 Task: Add an event with the title Team Building Workshop: Building High-Performing Teams, date '2023/12/12', time 8:30 AM to 10:30 AMand add a description: It is essential to listen actively to the potential investor's input, feedback, and inquiries throughout the meeting. This demonstrates your receptiveness to collaboration, willingness to address concerns, and the ability to adapt your business strategy to maximize its potential.Select event color  Basil . Add location for the event as: Chicago, USA, logged in from the account softage.4@softage.netand send the event invitation to softage.6@softage.net and softage.7@softage.net. Set a reminder for the event Doesn't repeat
Action: Mouse moved to (95, 112)
Screenshot: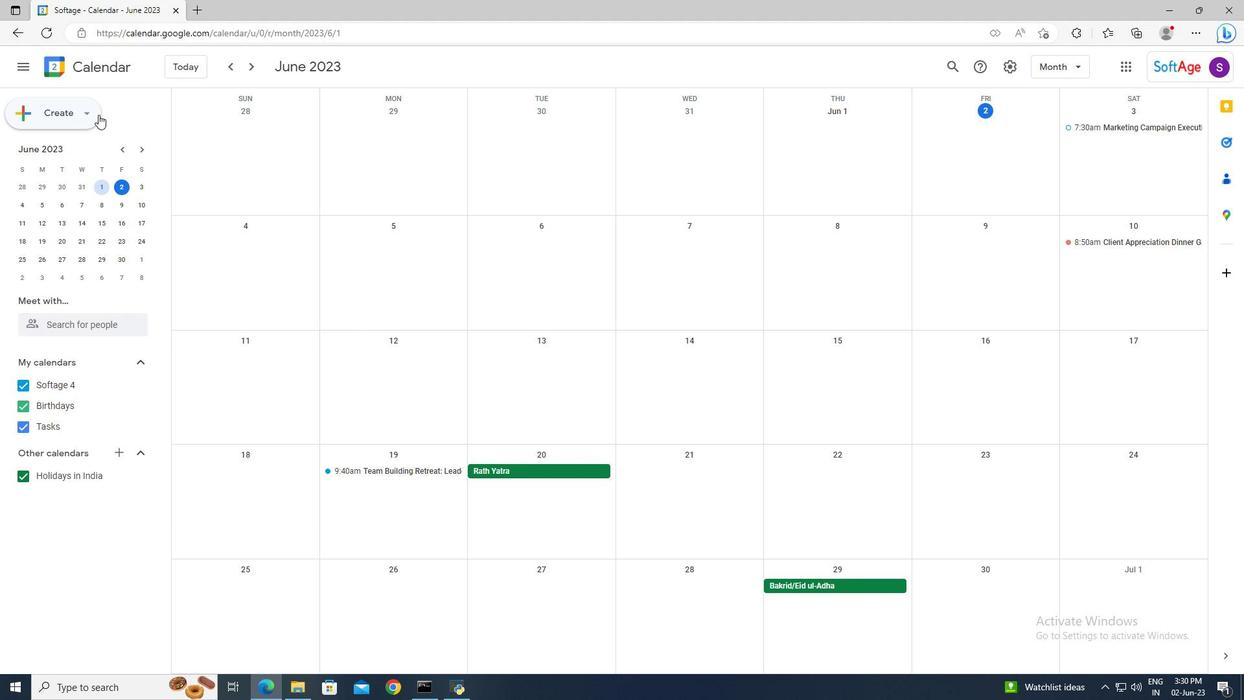 
Action: Mouse pressed left at (95, 112)
Screenshot: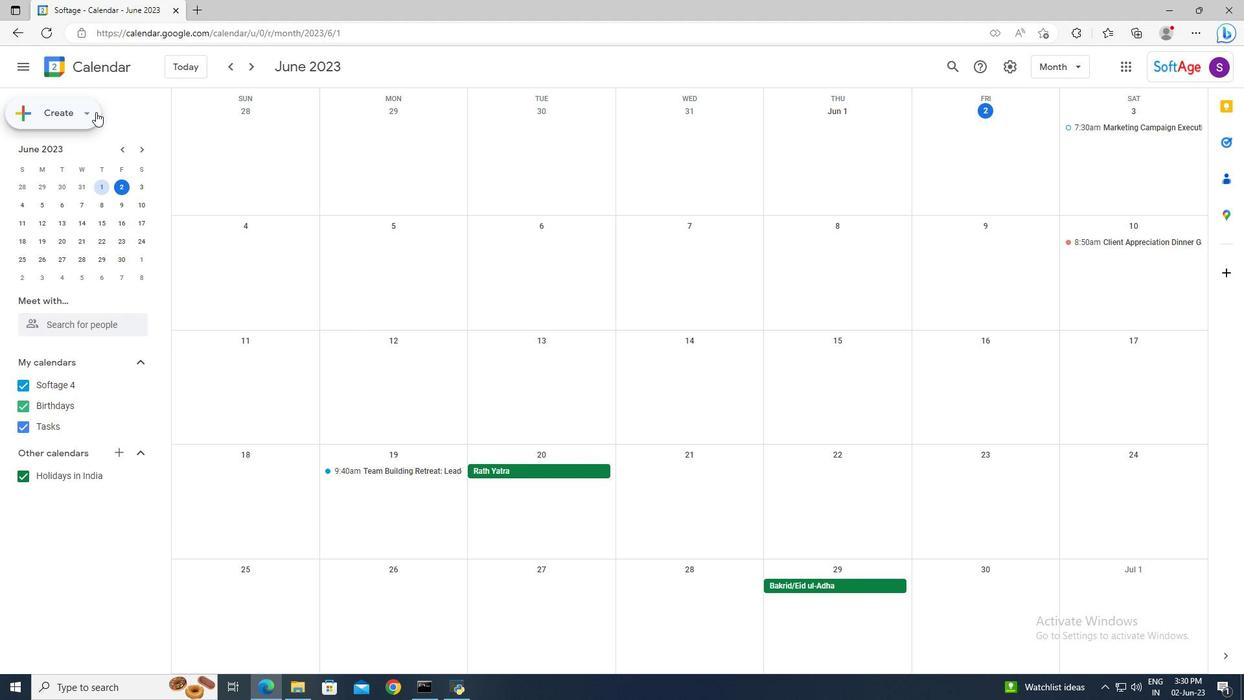 
Action: Mouse moved to (95, 146)
Screenshot: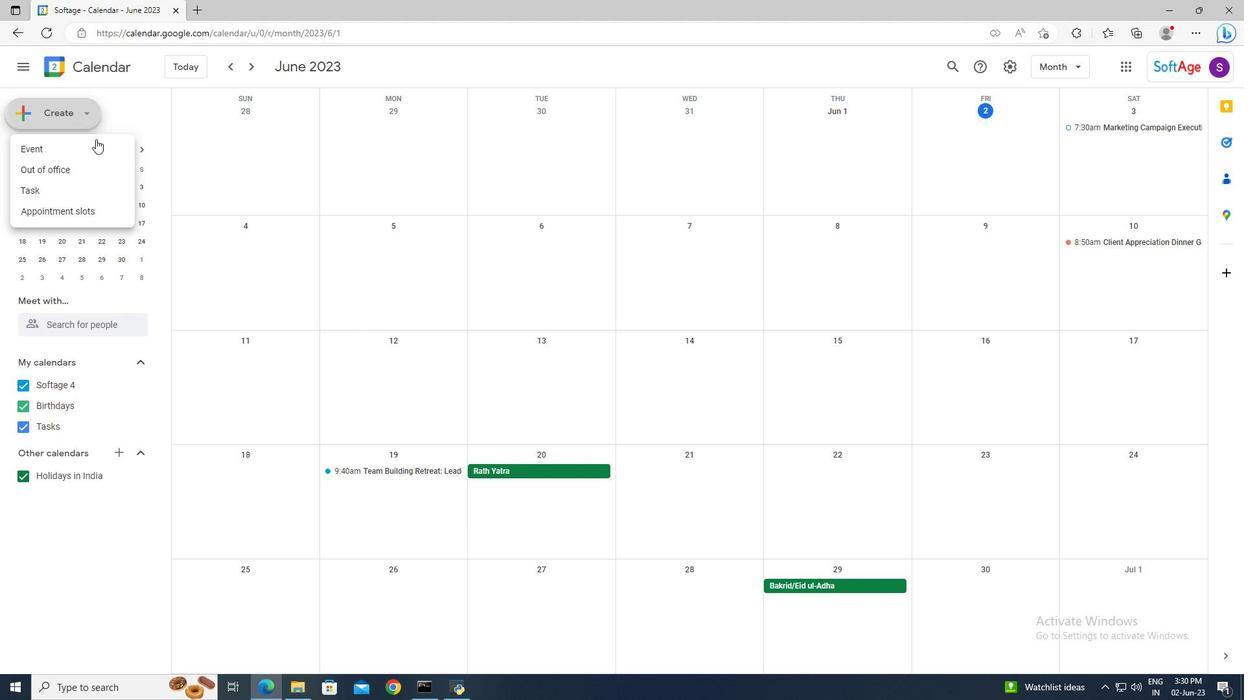 
Action: Mouse pressed left at (95, 146)
Screenshot: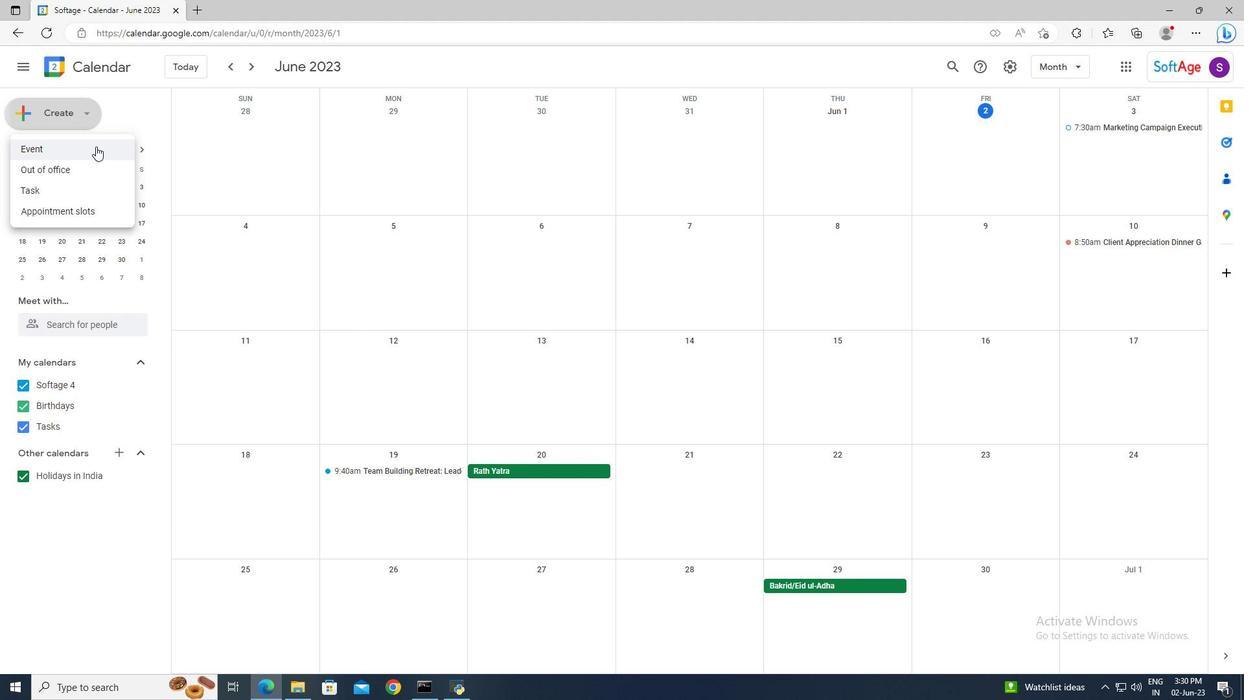 
Action: Mouse moved to (636, 434)
Screenshot: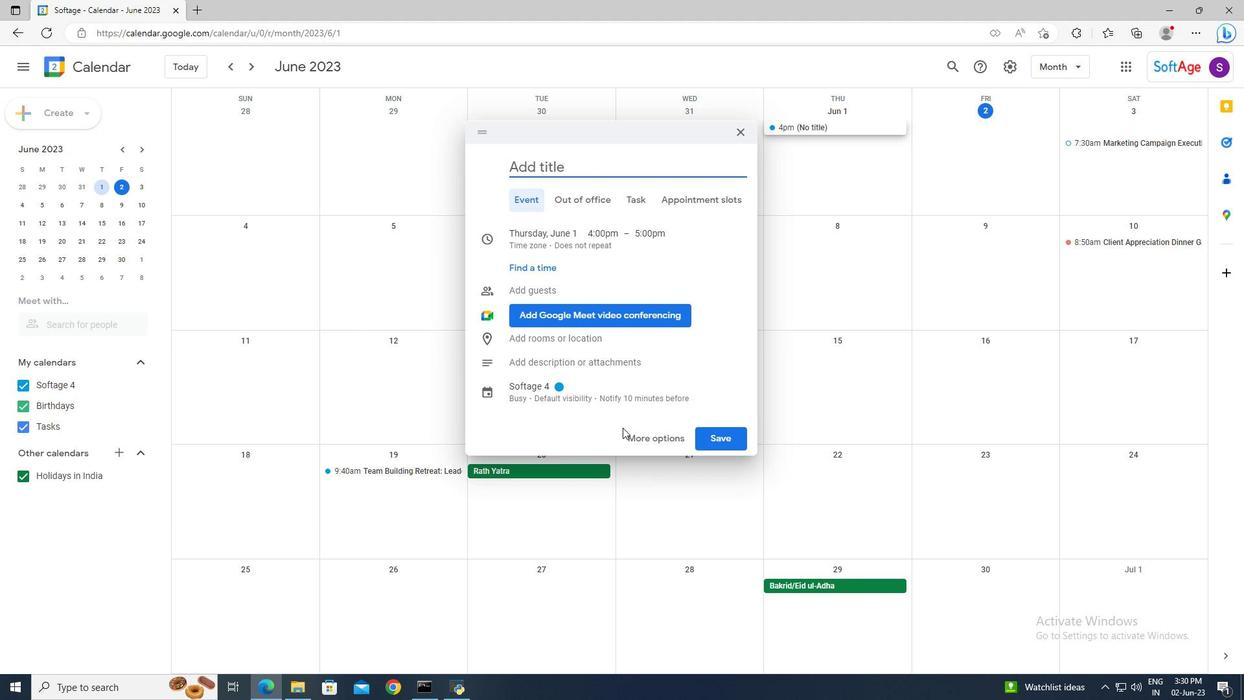 
Action: Mouse pressed left at (636, 434)
Screenshot: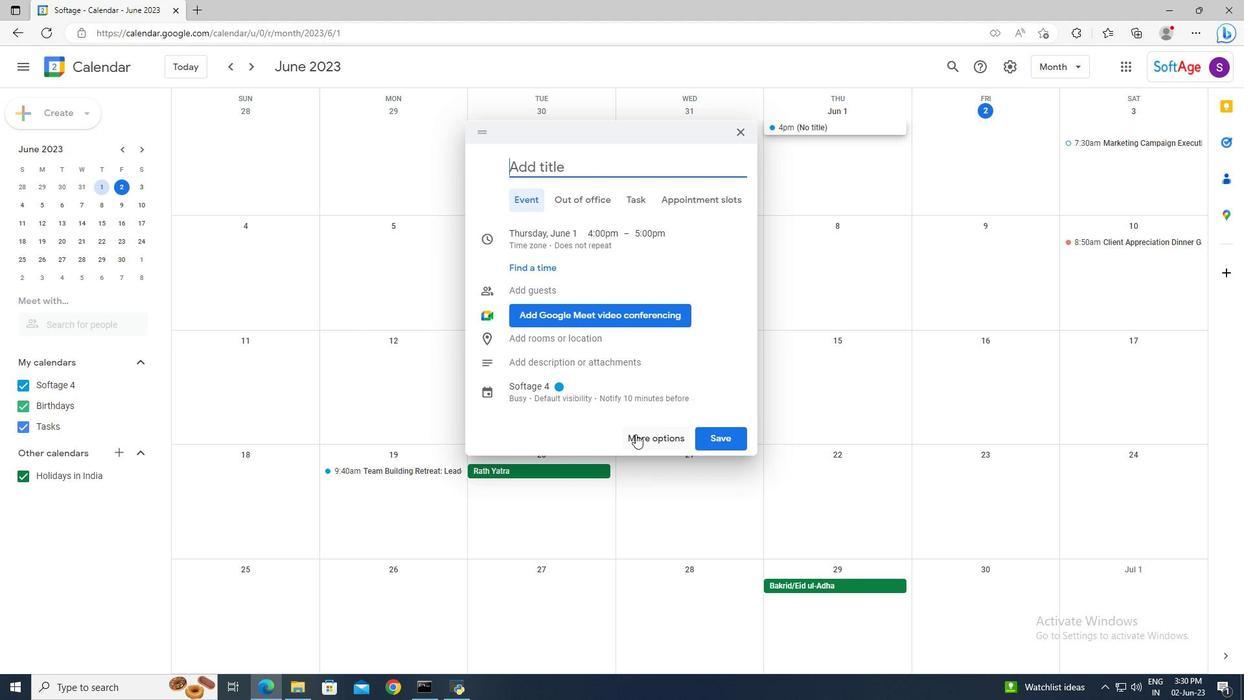 
Action: Mouse moved to (300, 79)
Screenshot: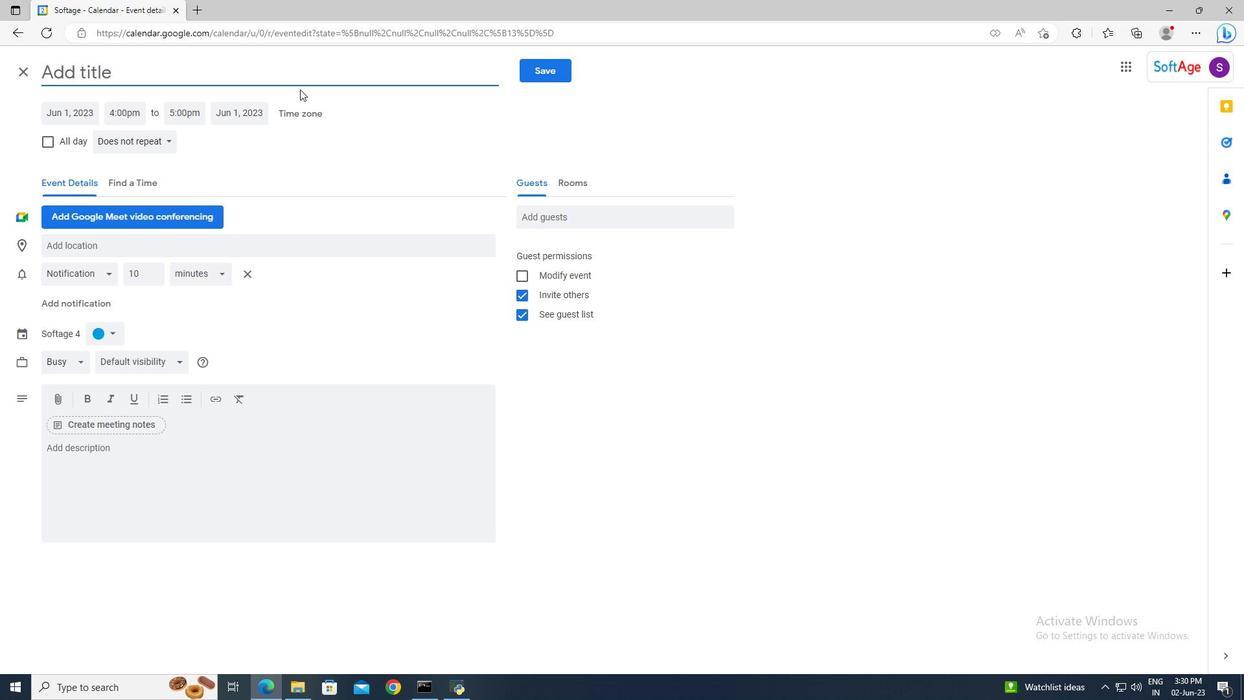 
Action: Mouse pressed left at (300, 79)
Screenshot: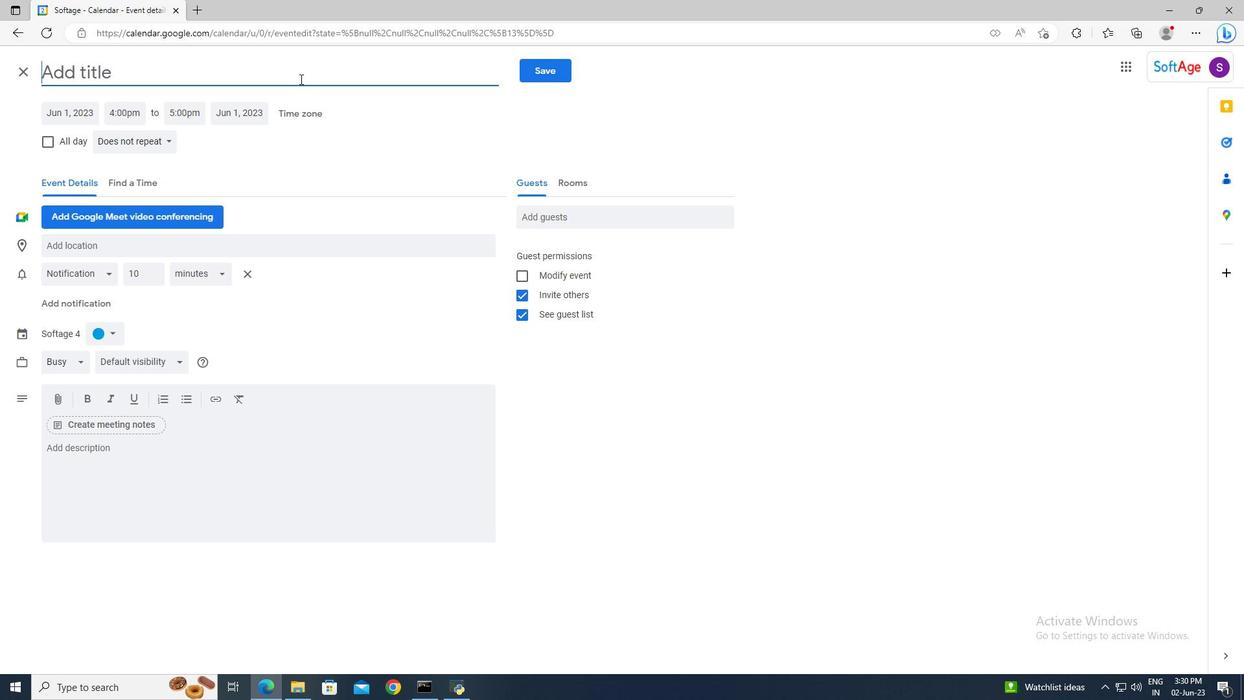
Action: Key pressed <Key.shift>Team<Key.space><Key.shift>Building<Key.space><Key.shift_r>Workshi<Key.backspace>op<Key.shift>:<Key.space><Key.shift>Building<Key.space><Key.shift>High-<Key.shift>Performing<Key.space><Key.shift>Teams
Screenshot: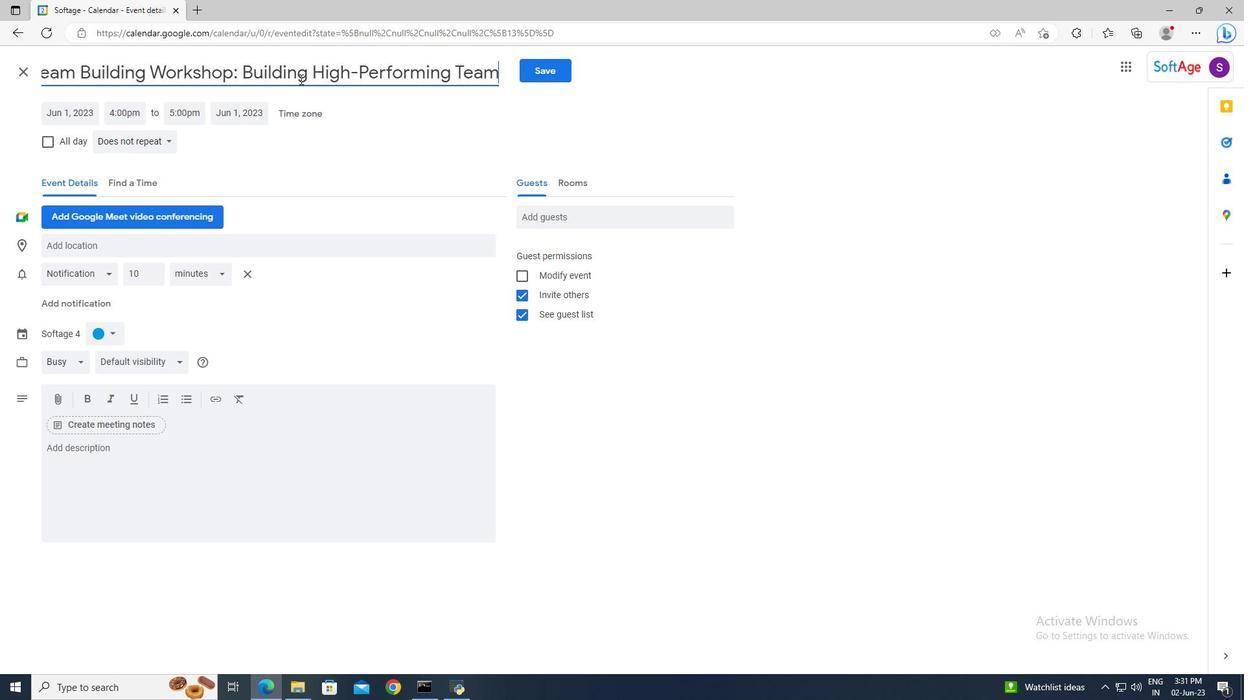 
Action: Mouse moved to (87, 117)
Screenshot: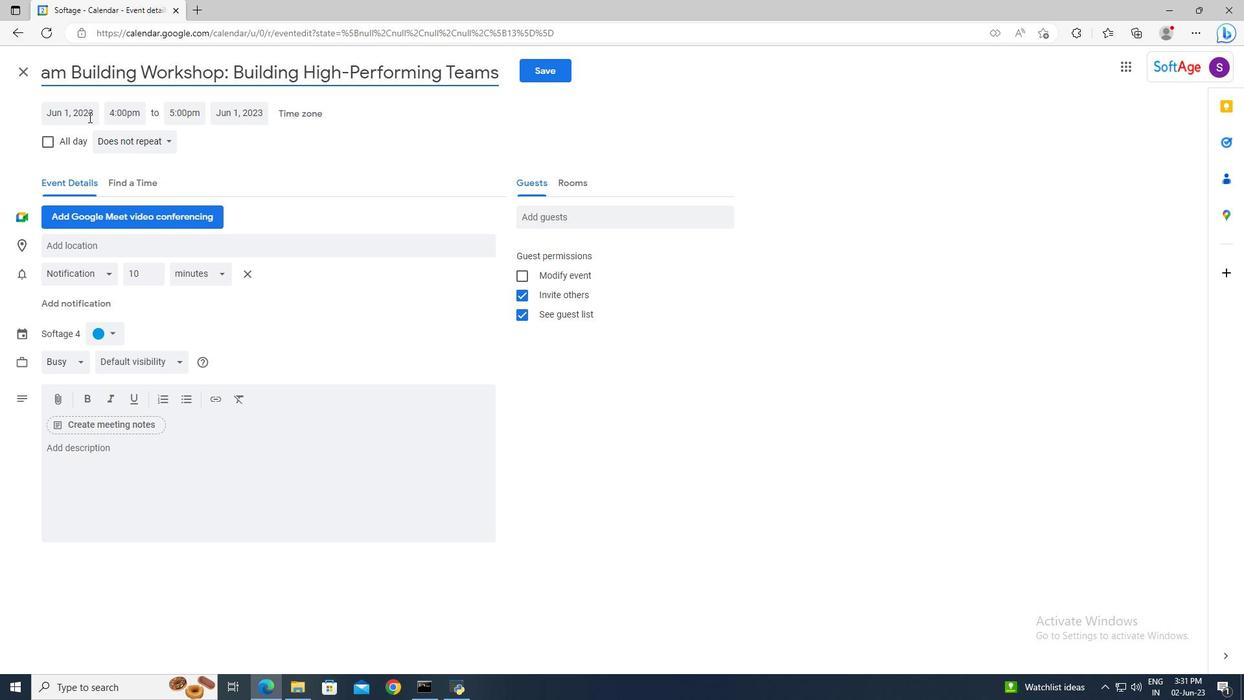 
Action: Mouse pressed left at (87, 117)
Screenshot: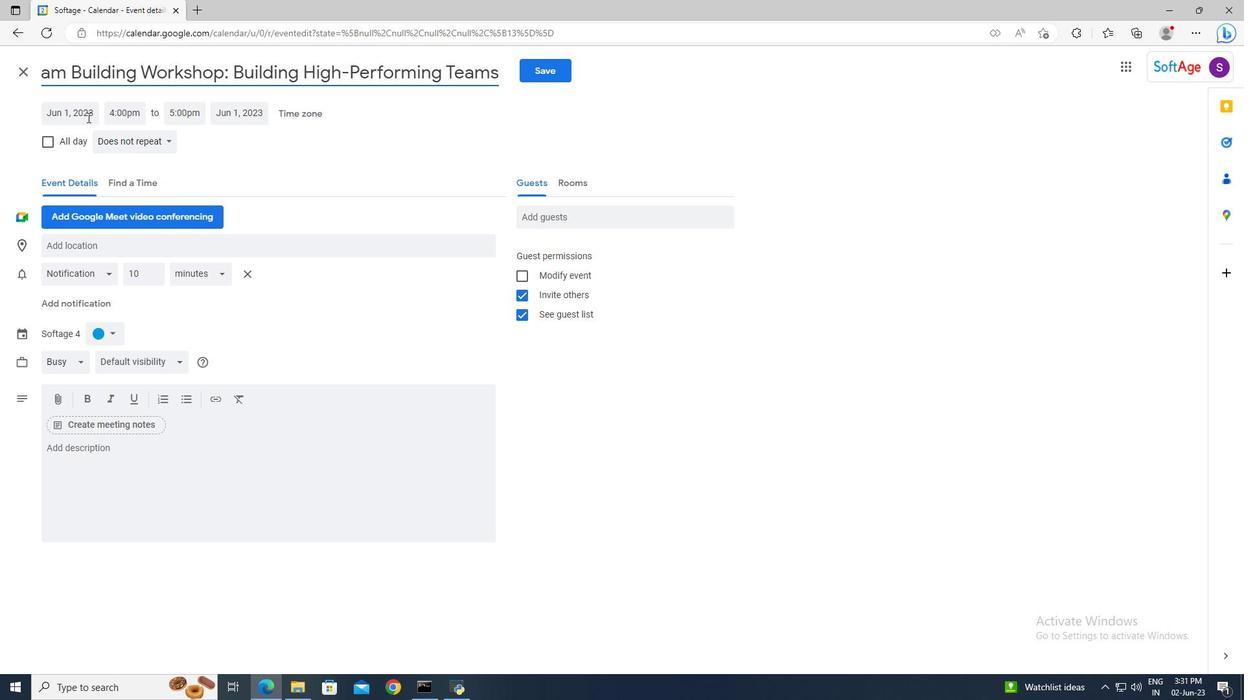 
Action: Key pressed 12/12/2023<Key.enter><Key.tab>8<Key.shift_r>:30am<Key.enter><Key.tab>10<Key.shift_r>:30<Key.enter>
Screenshot: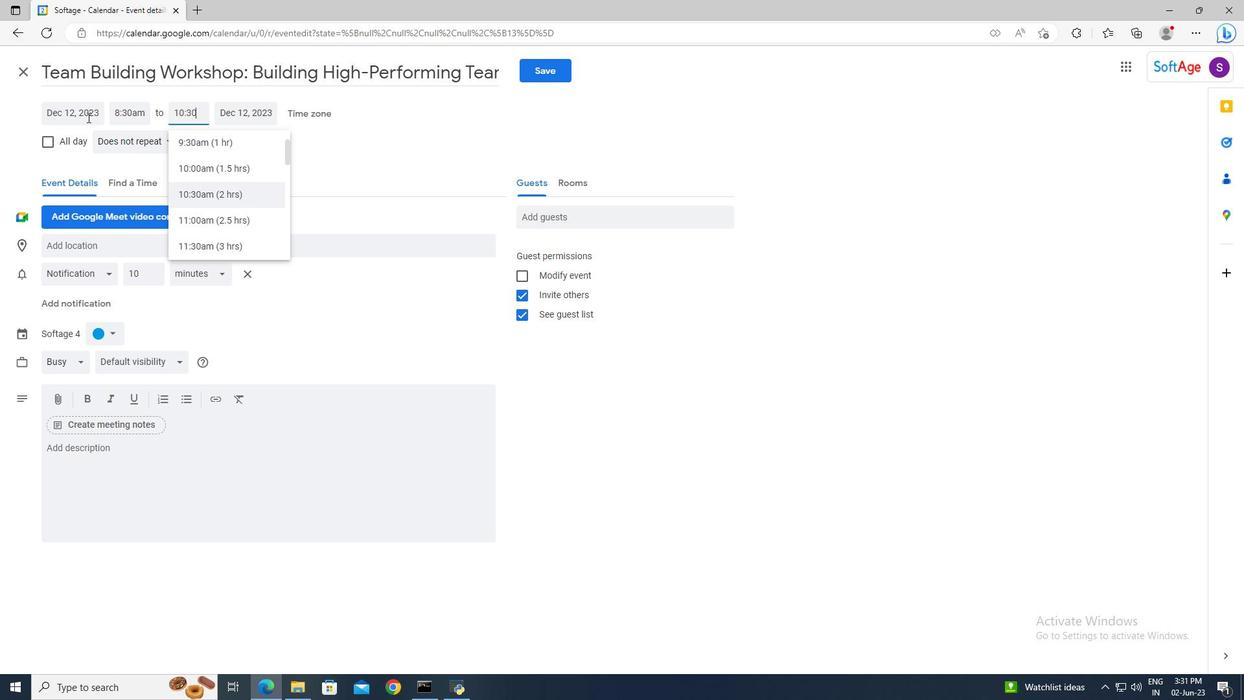 
Action: Mouse moved to (90, 446)
Screenshot: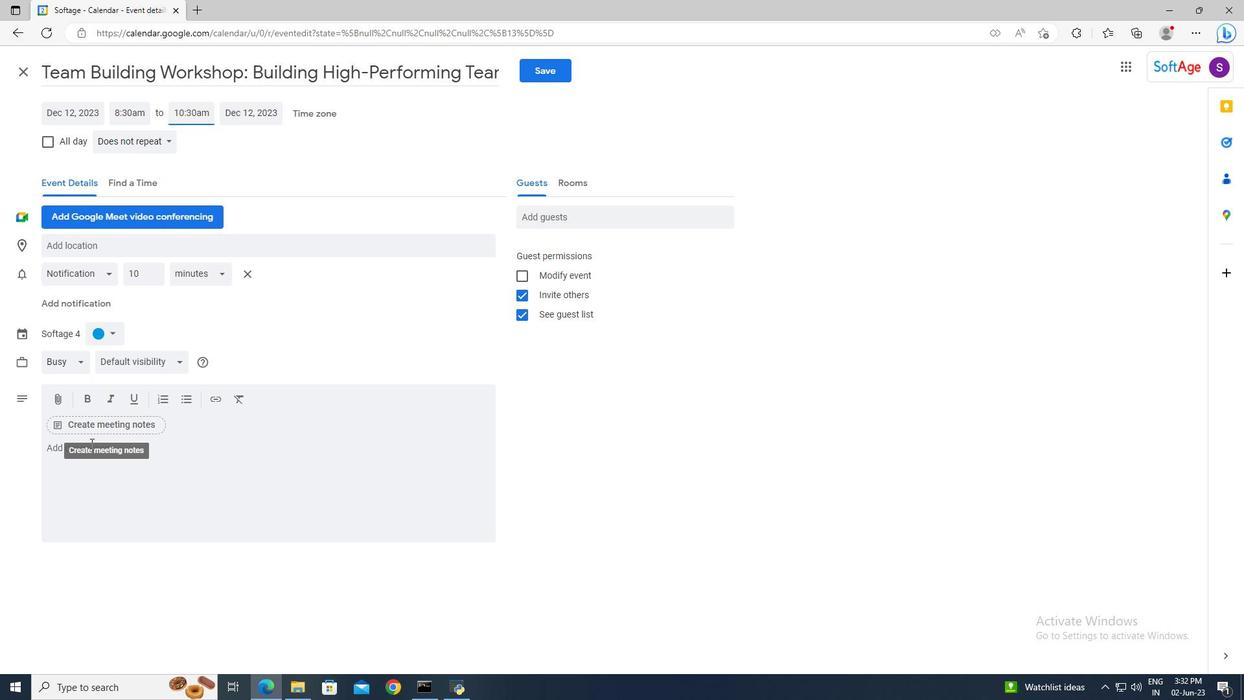 
Action: Mouse pressed left at (90, 446)
Screenshot: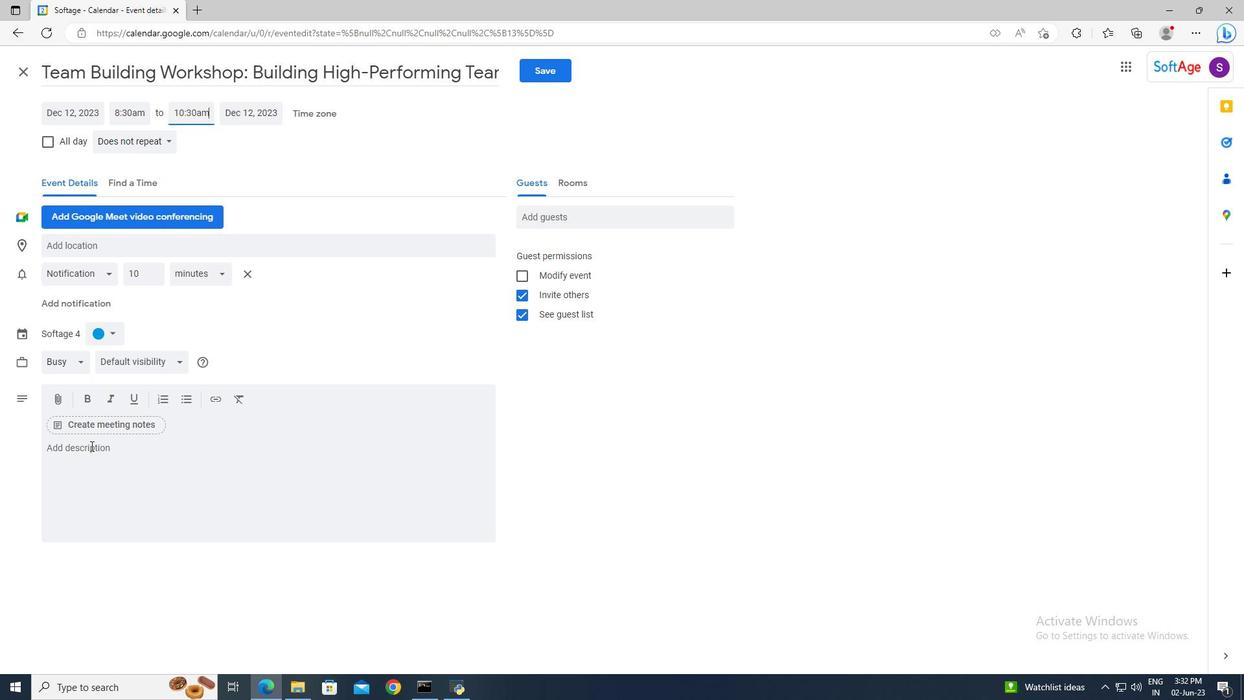 
Action: Key pressed <Key.shift>It<Key.space>is<Key.space>essential<Key.space>to<Key.space>listen<Key.space>actively<Key.space>to<Key.space>the<Key.space>potential<Key.space>investor's<Key.space>input,<Key.space>feedback,<Key.space>and<Key.space>inquires<Key.space>throughout<Key.space>the<Key.space>meeting.<Key.space><Key.shift>This<Key.space>demonstrates<Key.space>your<Key.space>receptiveness<Key.space>to<Key.space>collaboration,<Key.space>willingness<Key.space>to<Key.space>address<Key.space>concerns,<Key.space>and<Key.space>the<Key.space>ability<Key.space>to<Key.space>adapt<Key.space>your<Key.space>business<Key.space>strategy<Key.space>to<Key.space>maximize<Key.space>its<Key.space>potential.
Screenshot: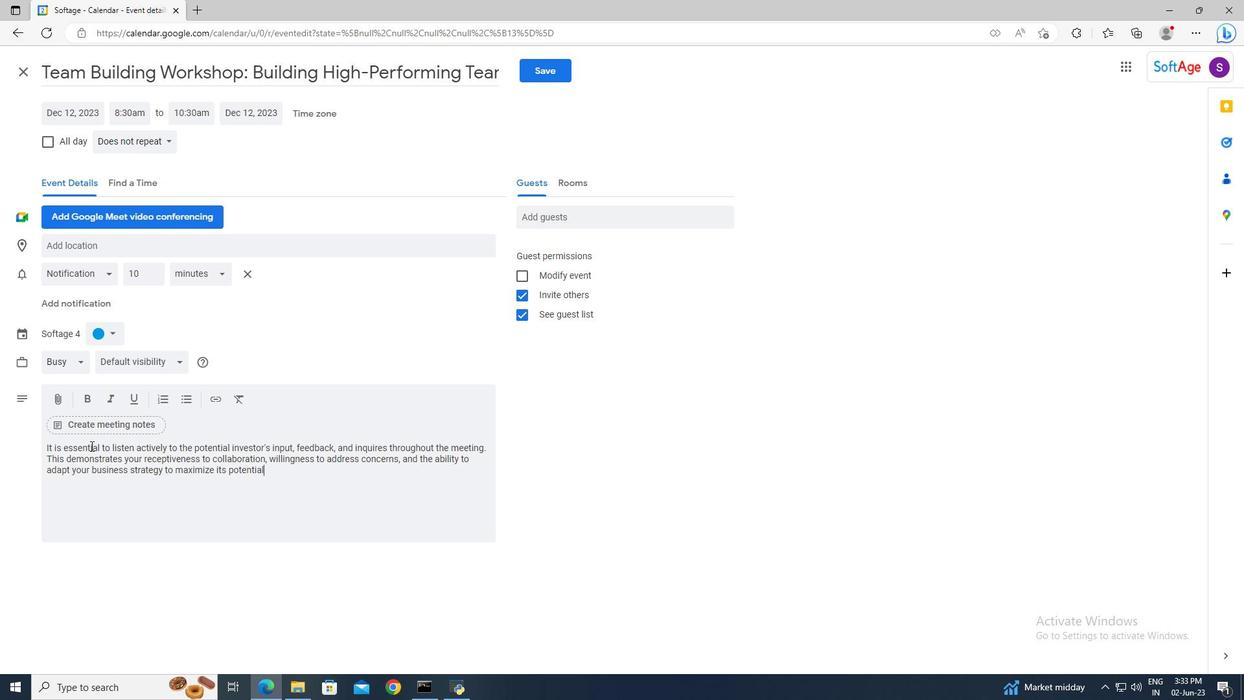 
Action: Mouse moved to (117, 330)
Screenshot: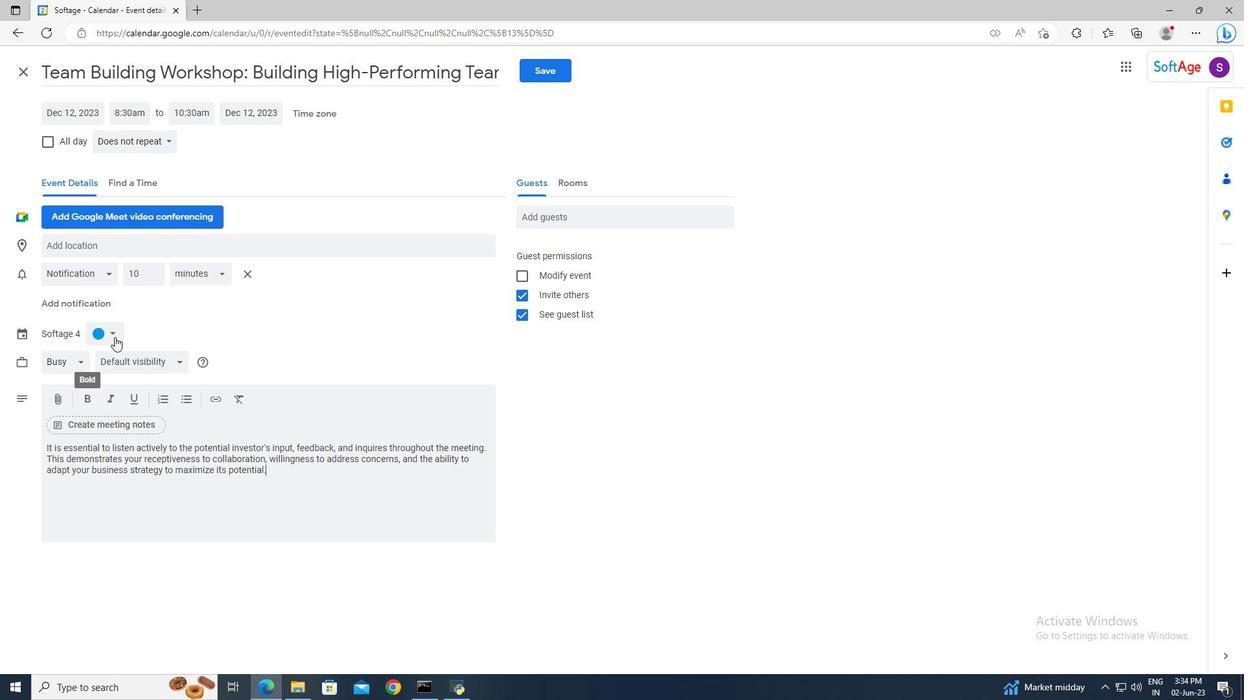 
Action: Mouse pressed left at (117, 330)
Screenshot: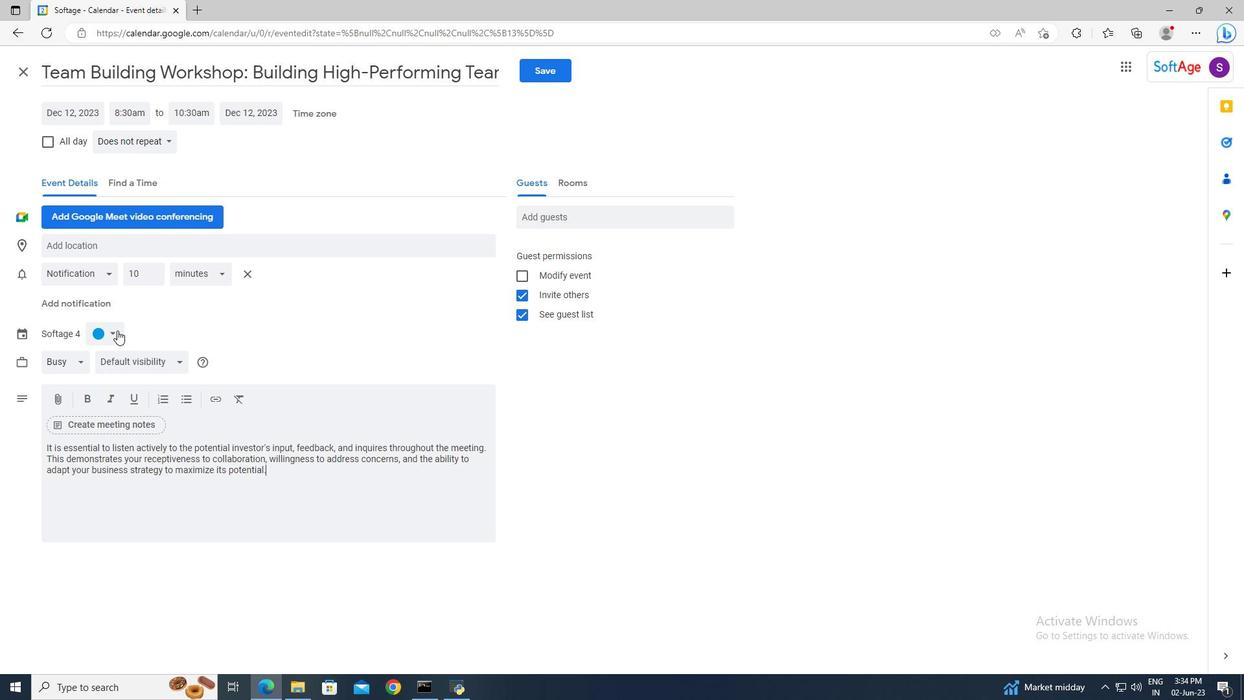 
Action: Mouse moved to (113, 361)
Screenshot: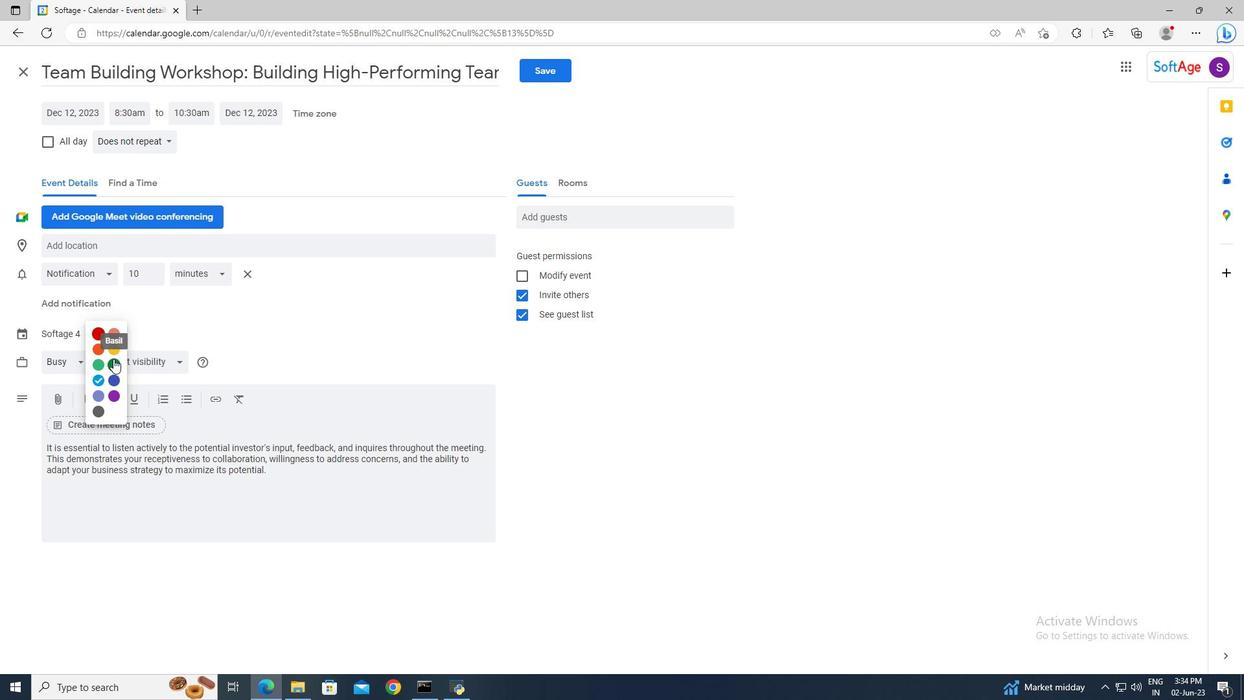 
Action: Mouse pressed left at (113, 361)
Screenshot: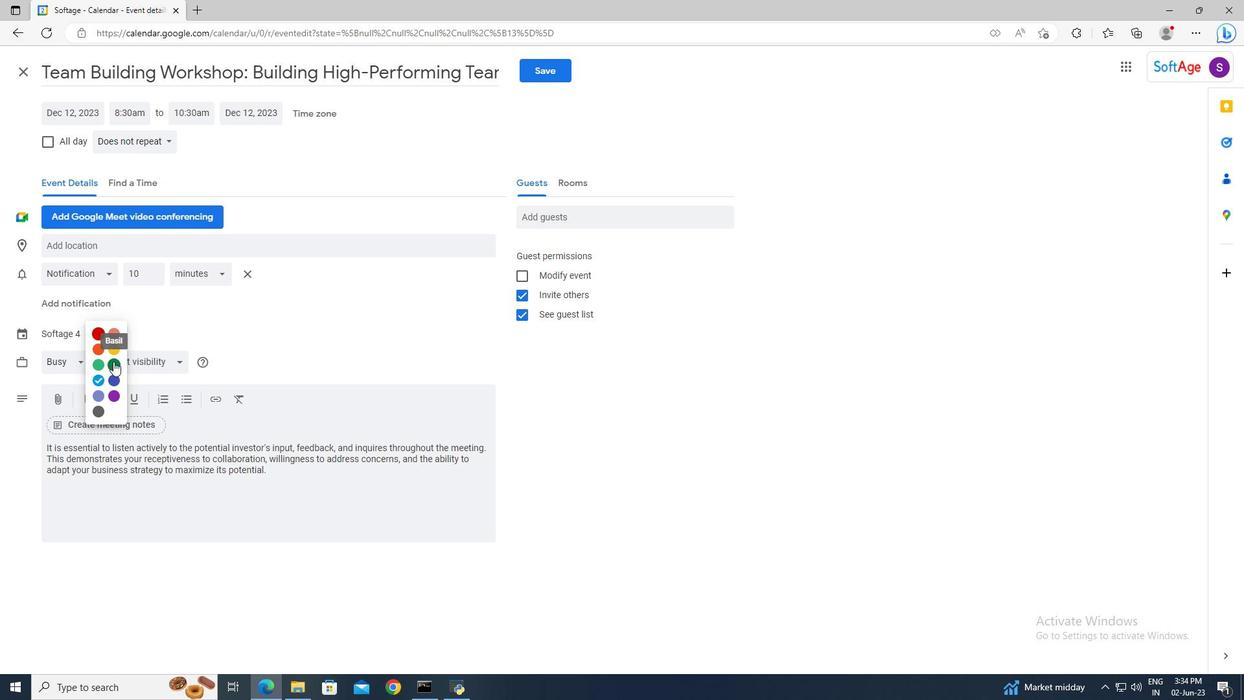 
Action: Mouse moved to (109, 247)
Screenshot: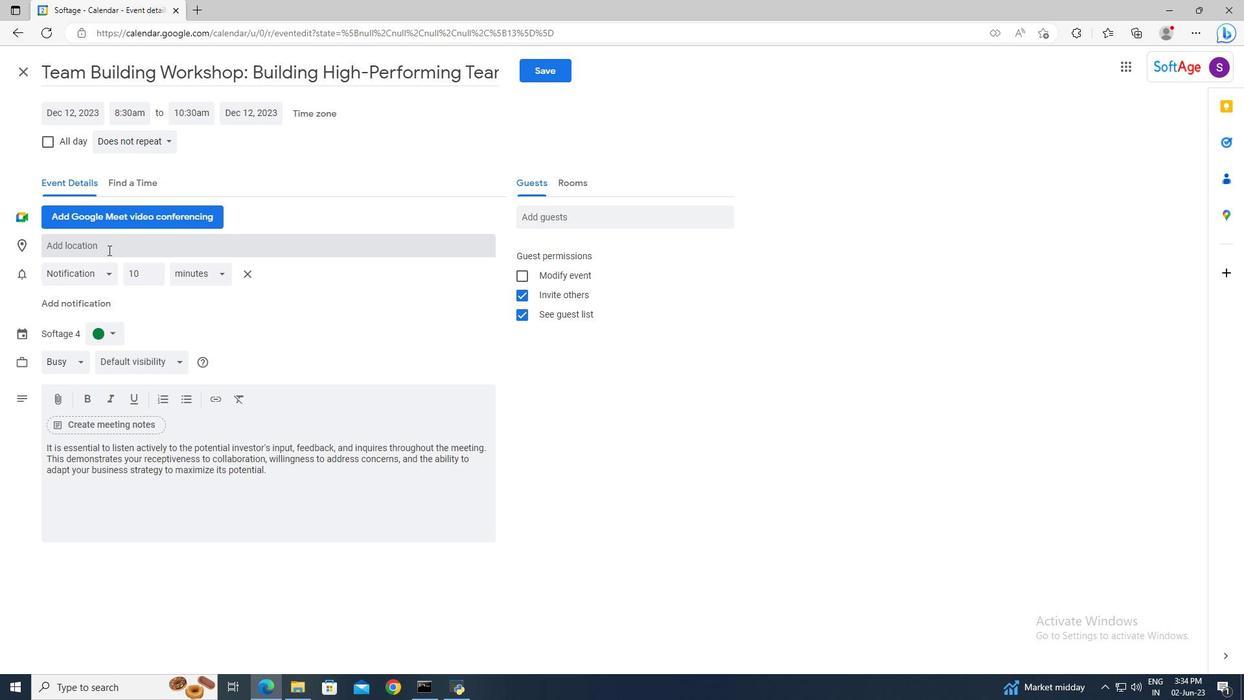 
Action: Mouse pressed left at (109, 247)
Screenshot: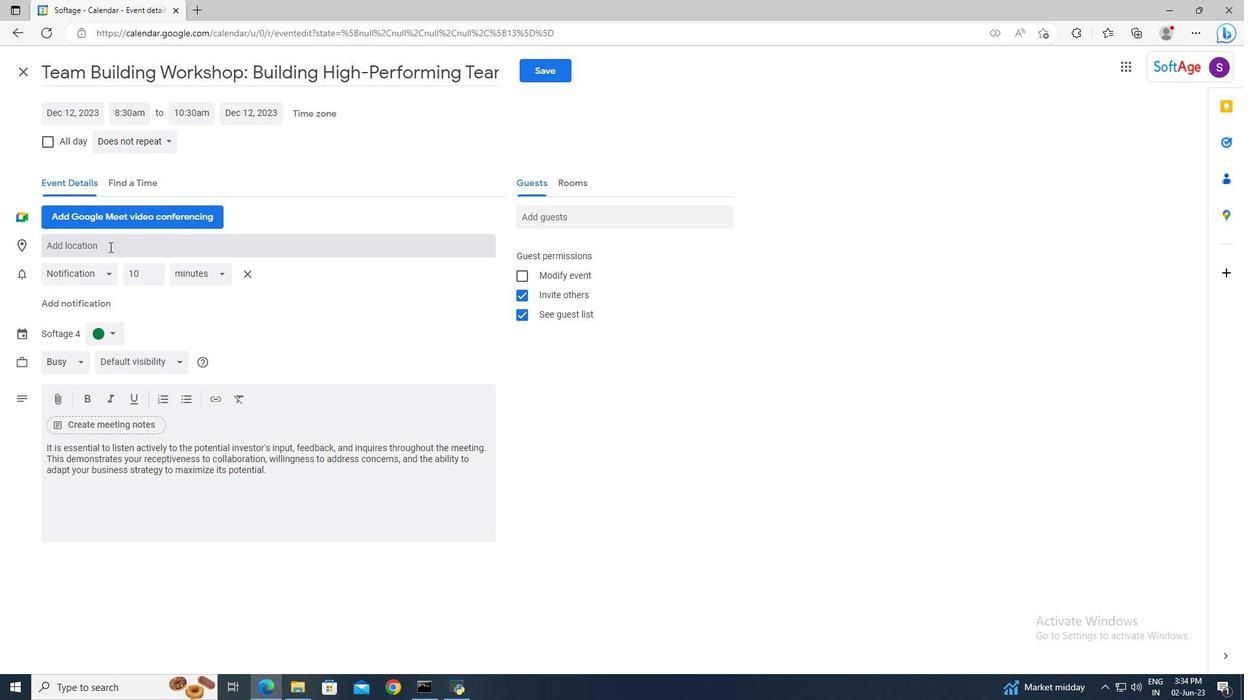 
Action: Key pressed <Key.shift>Chicago,<Key.space><Key.shift>USA
Screenshot: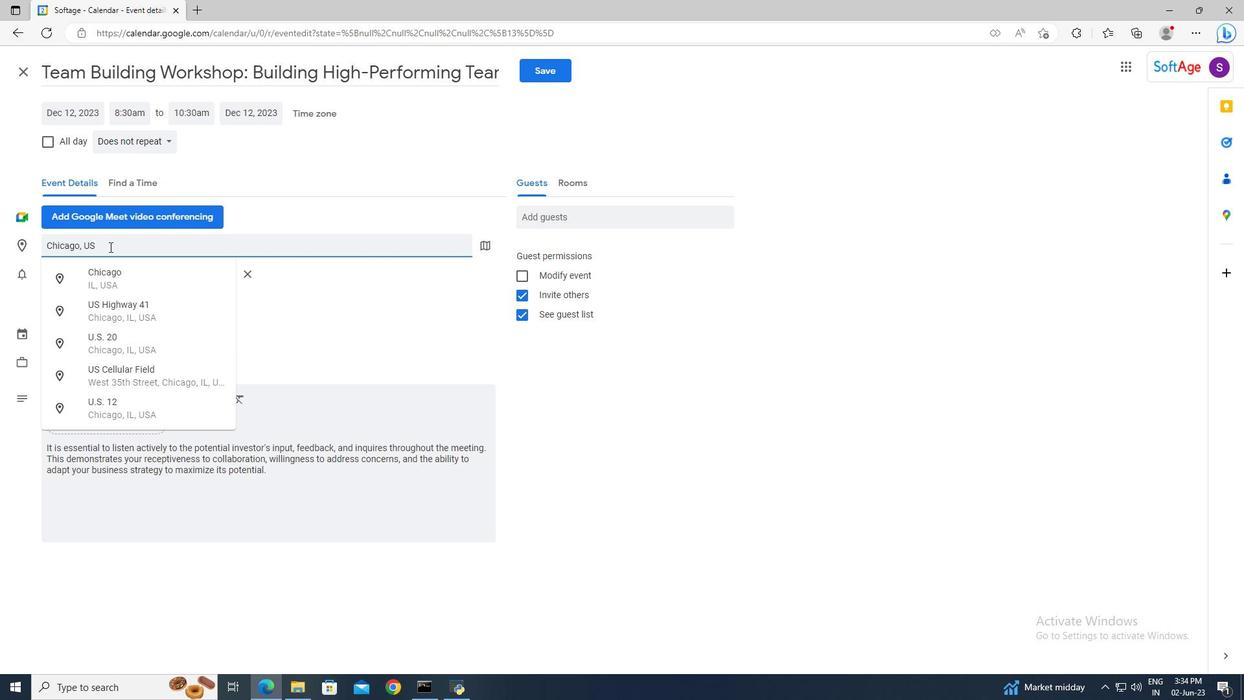 
Action: Mouse moved to (114, 277)
Screenshot: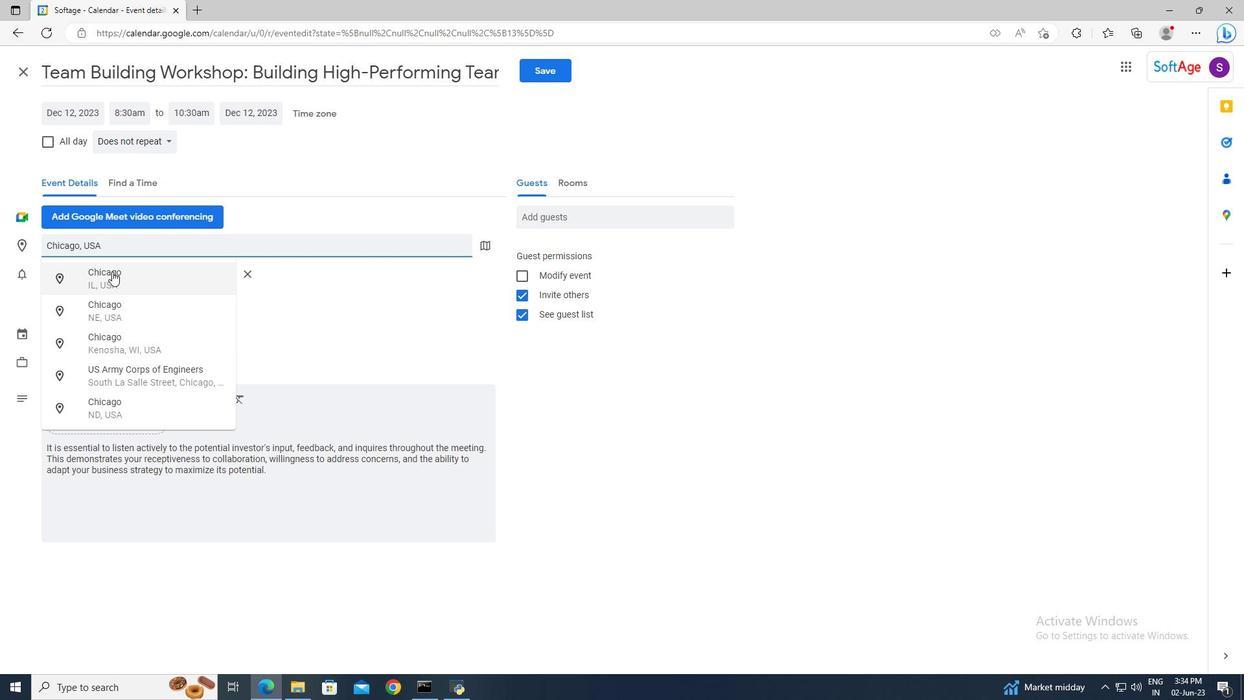 
Action: Mouse pressed left at (114, 277)
Screenshot: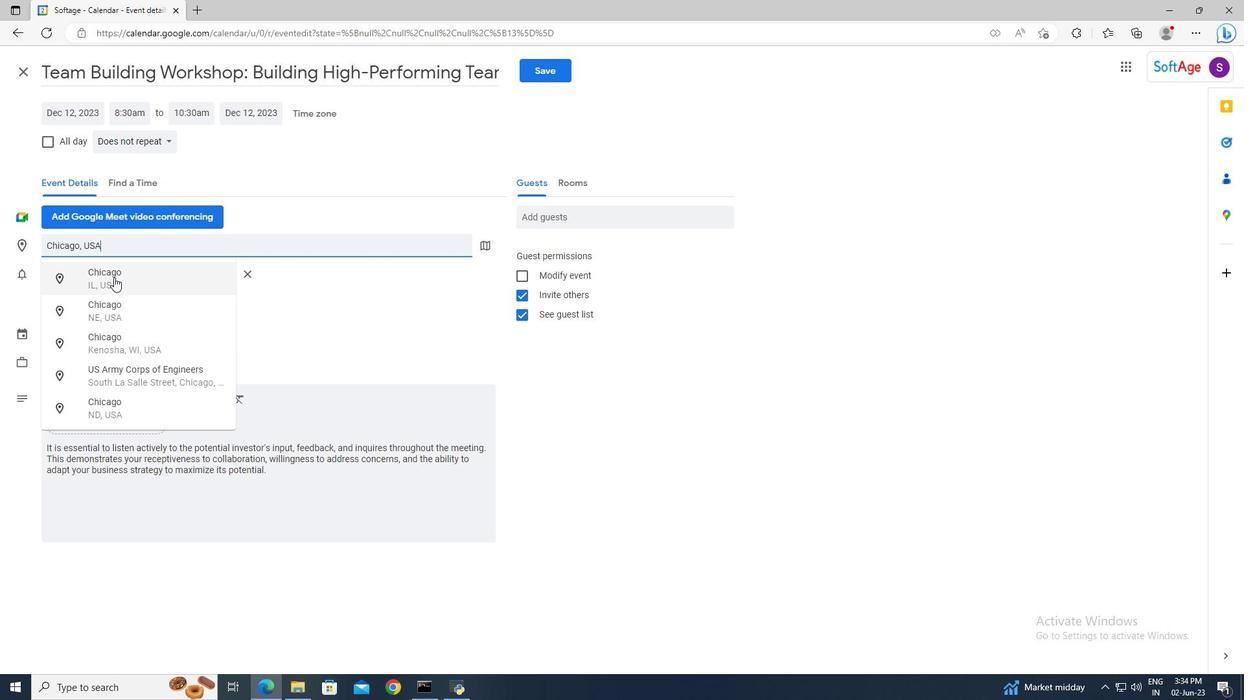 
Action: Mouse moved to (563, 219)
Screenshot: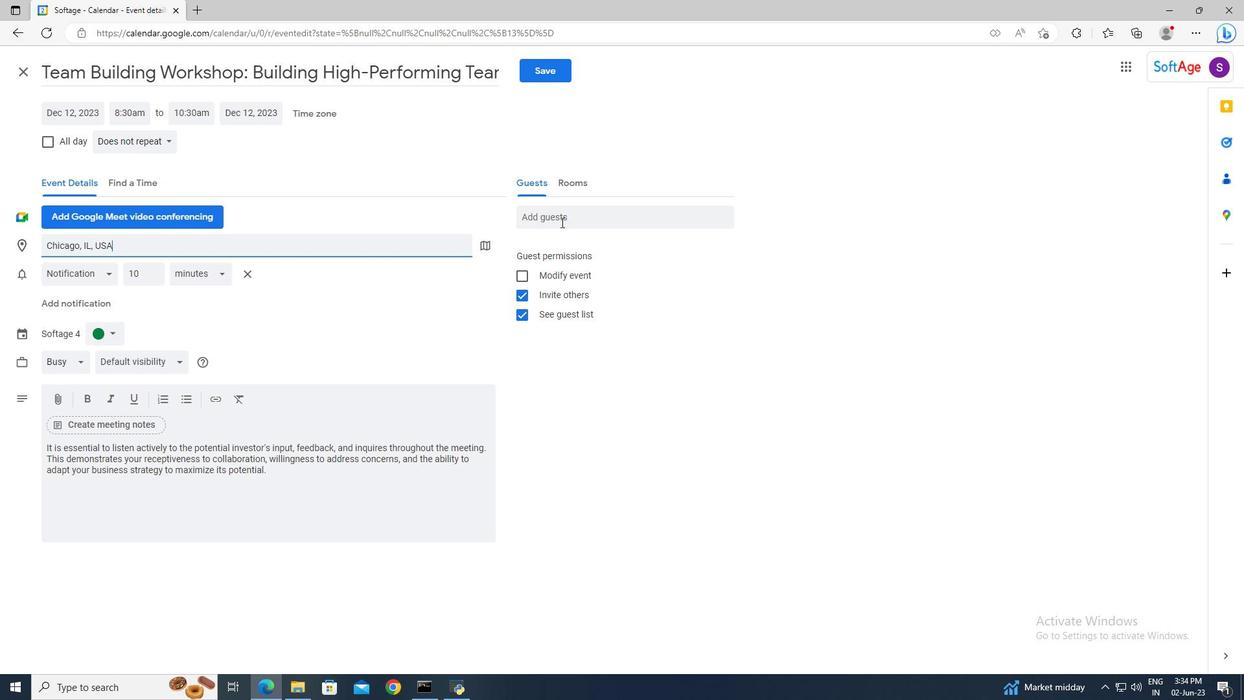
Action: Mouse pressed left at (563, 219)
Screenshot: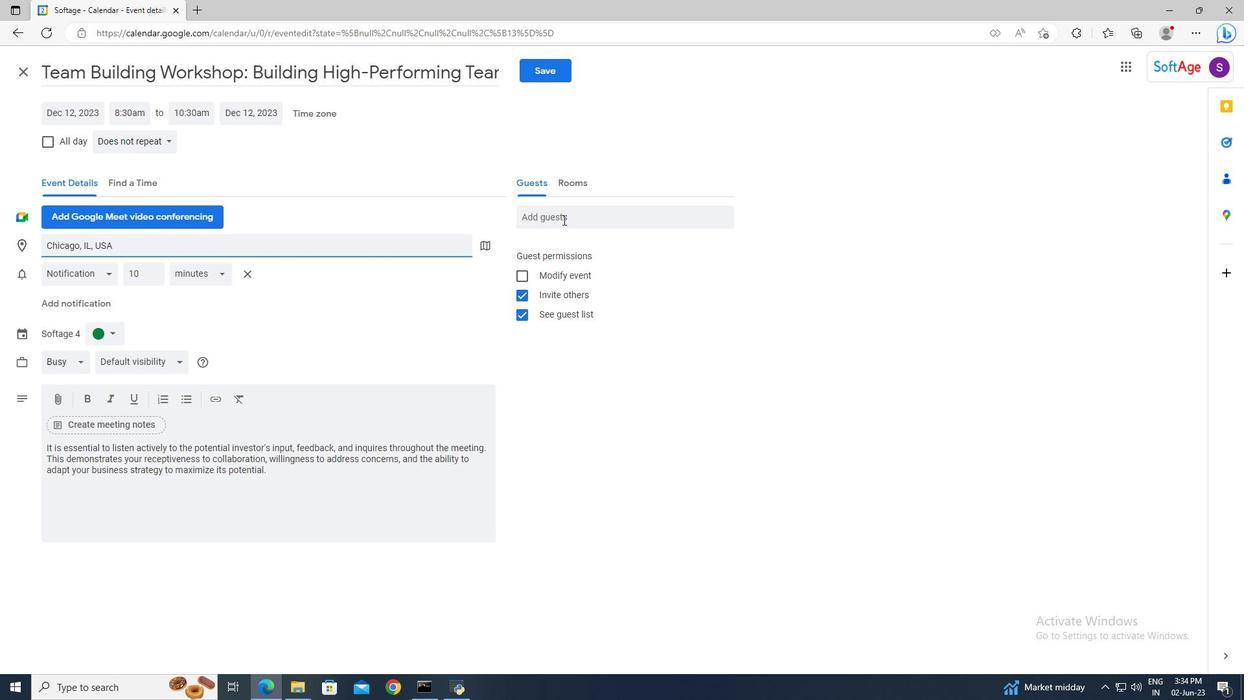 
Action: Key pressed softage.6<Key.shift>@softage.net<Key.enter>softage.7<Key.shift><Key.shift><Key.shift><Key.shift><Key.shift><Key.shift><Key.shift><Key.shift>@softage.net<Key.enter>
Screenshot: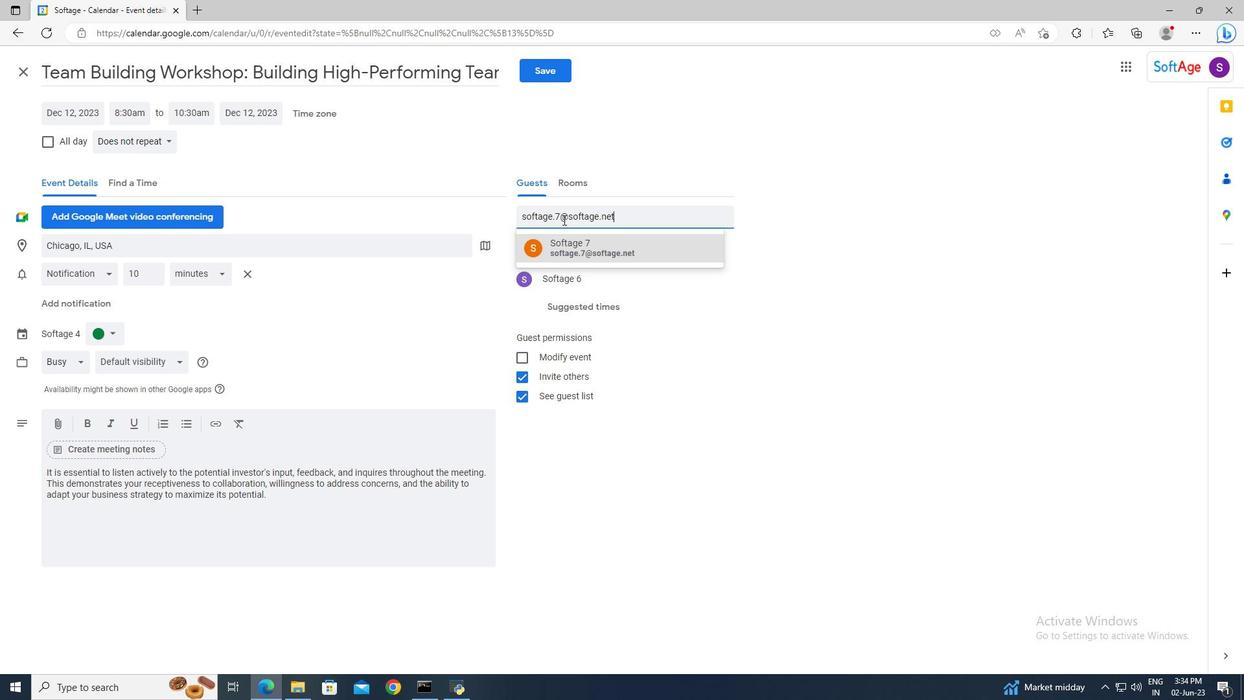 
Action: Mouse moved to (170, 140)
Screenshot: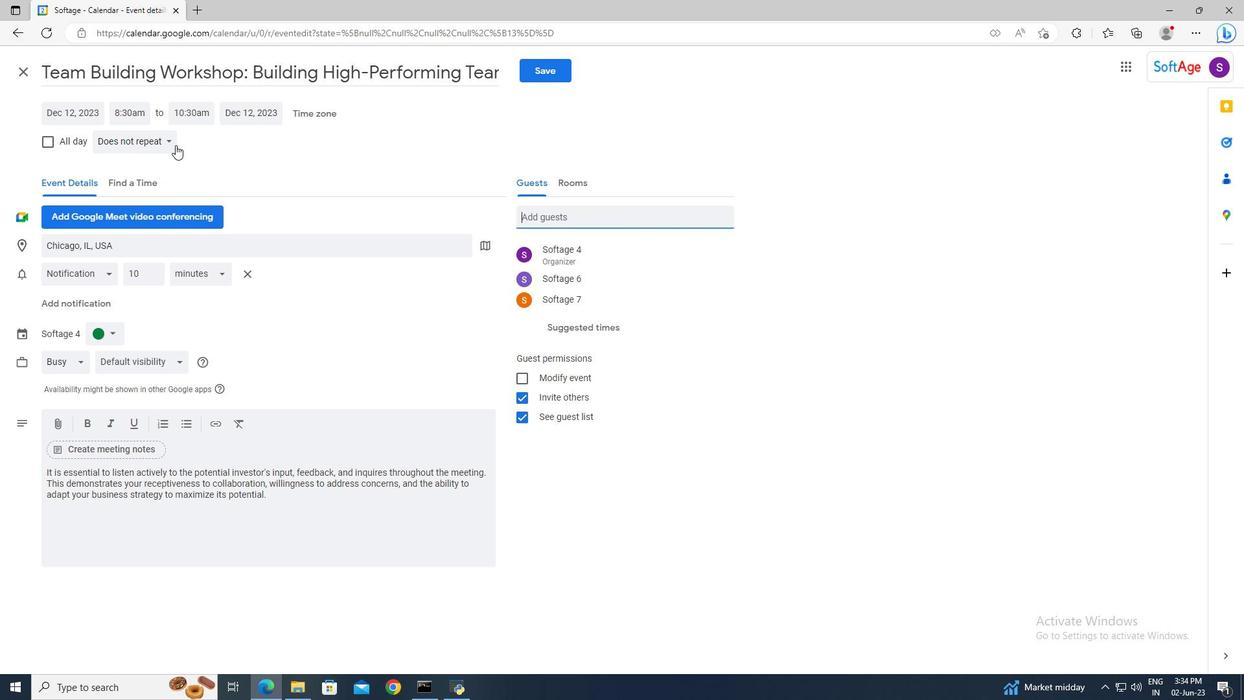 
Action: Mouse pressed left at (170, 140)
Screenshot: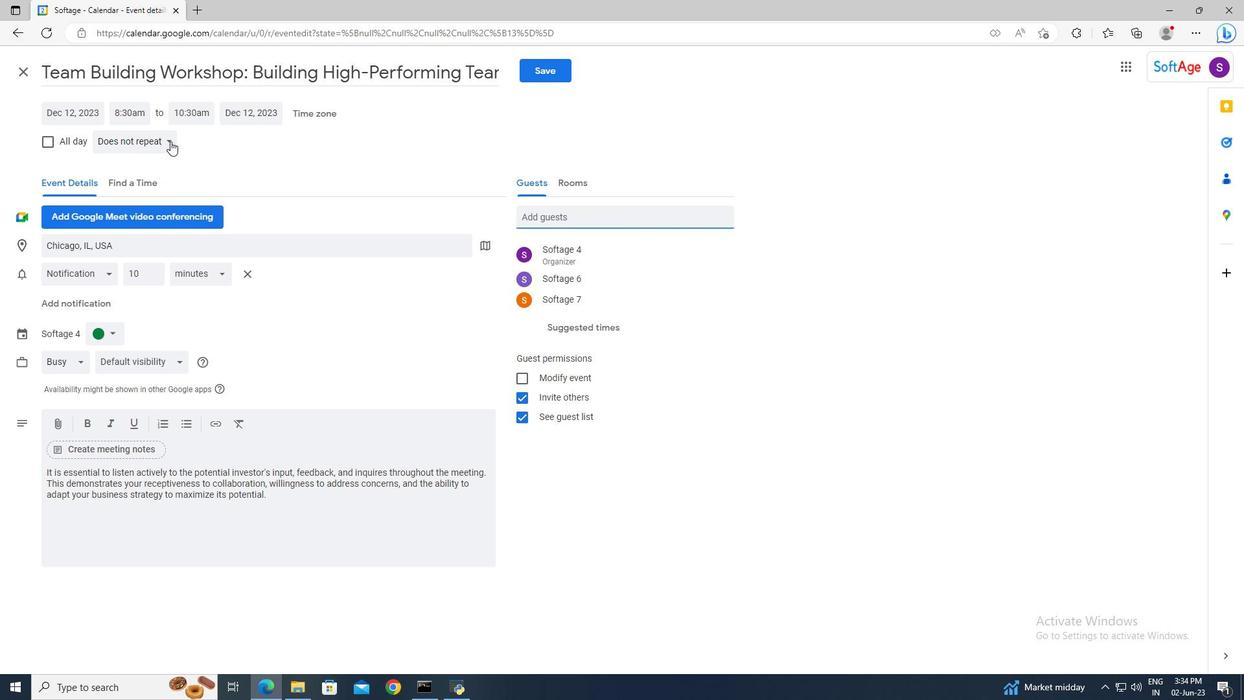 
Action: Mouse moved to (152, 141)
Screenshot: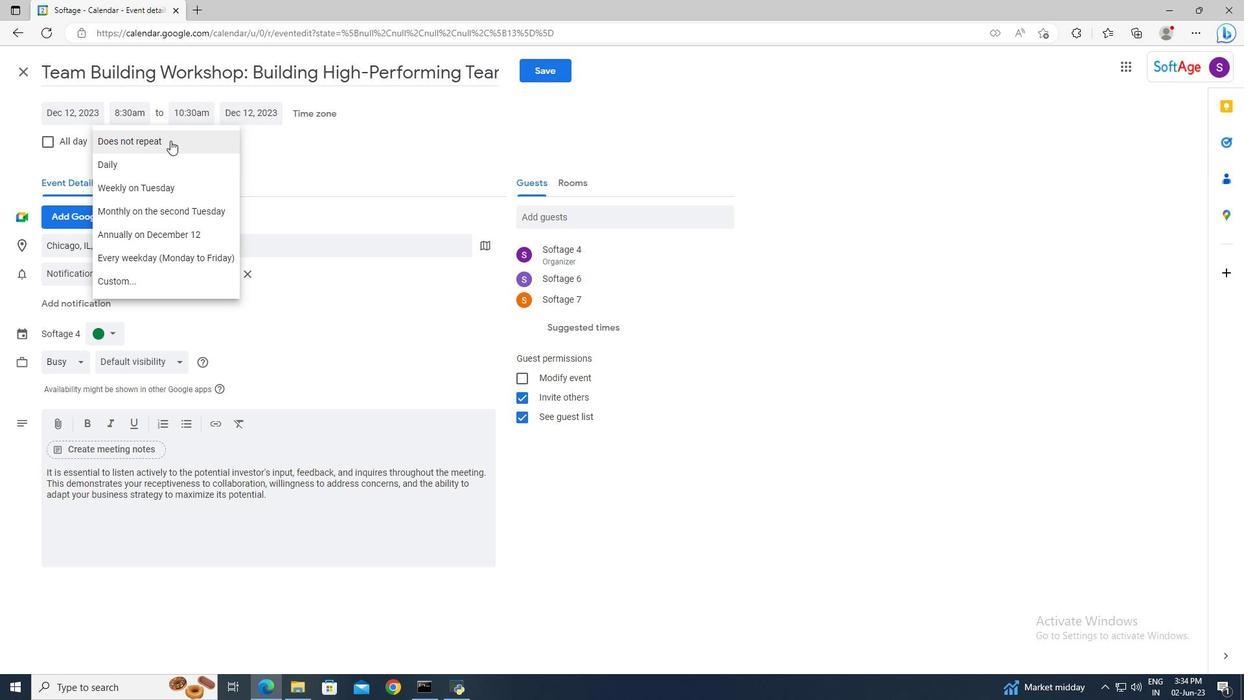 
Action: Mouse pressed left at (152, 141)
Screenshot: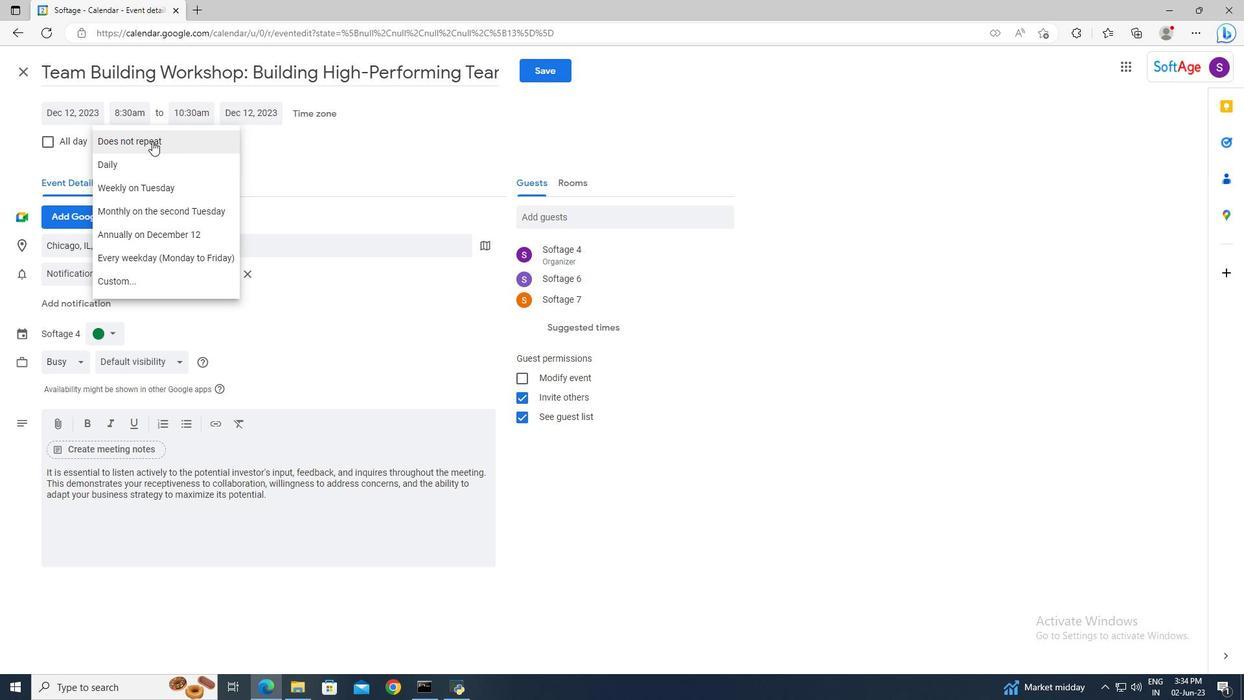 
Action: Mouse moved to (530, 77)
Screenshot: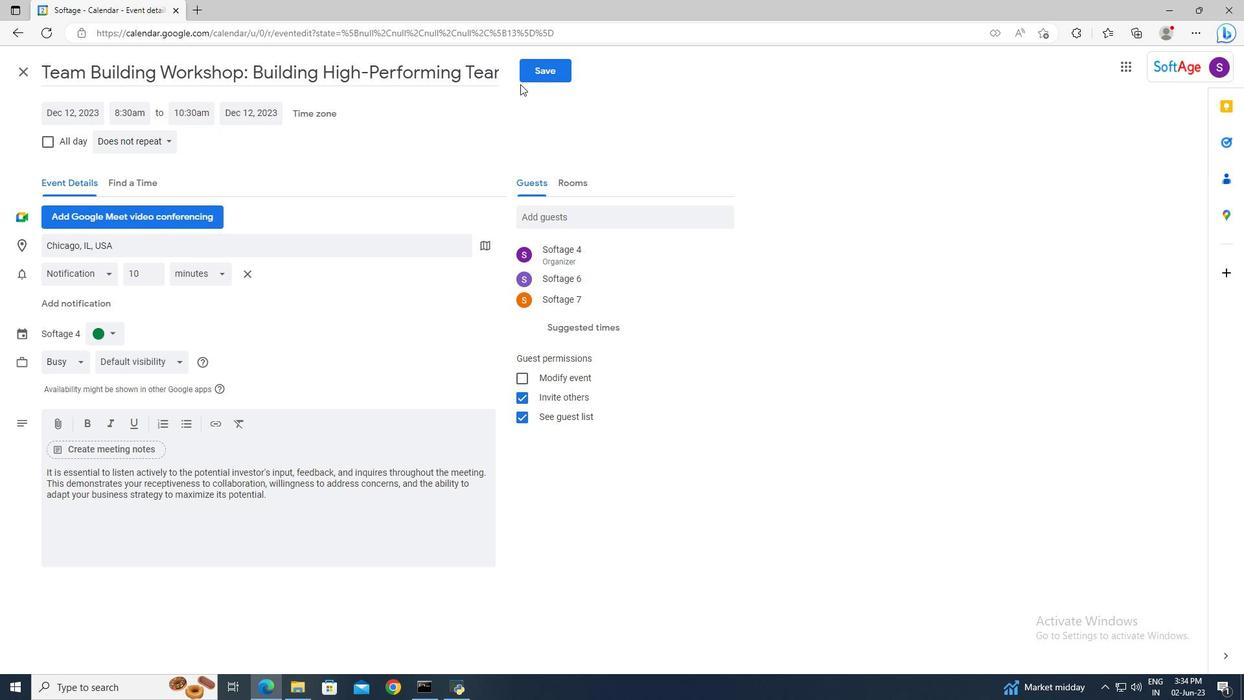 
Action: Mouse pressed left at (530, 77)
Screenshot: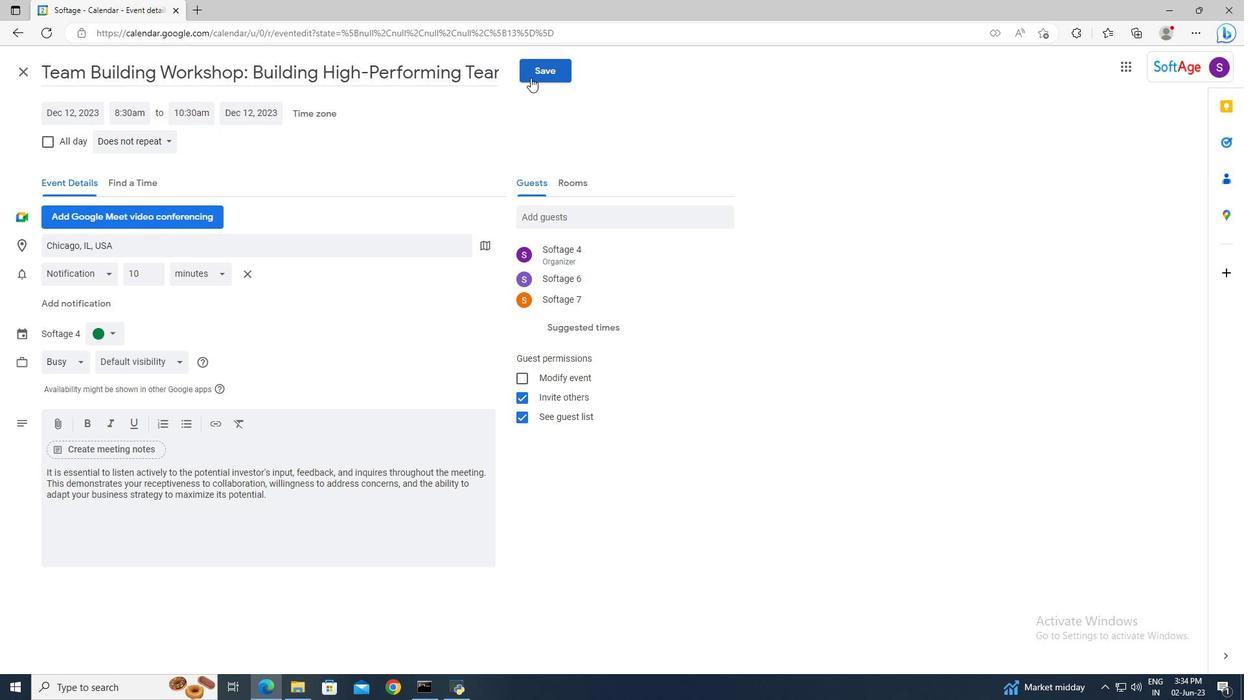 
Action: Mouse moved to (759, 393)
Screenshot: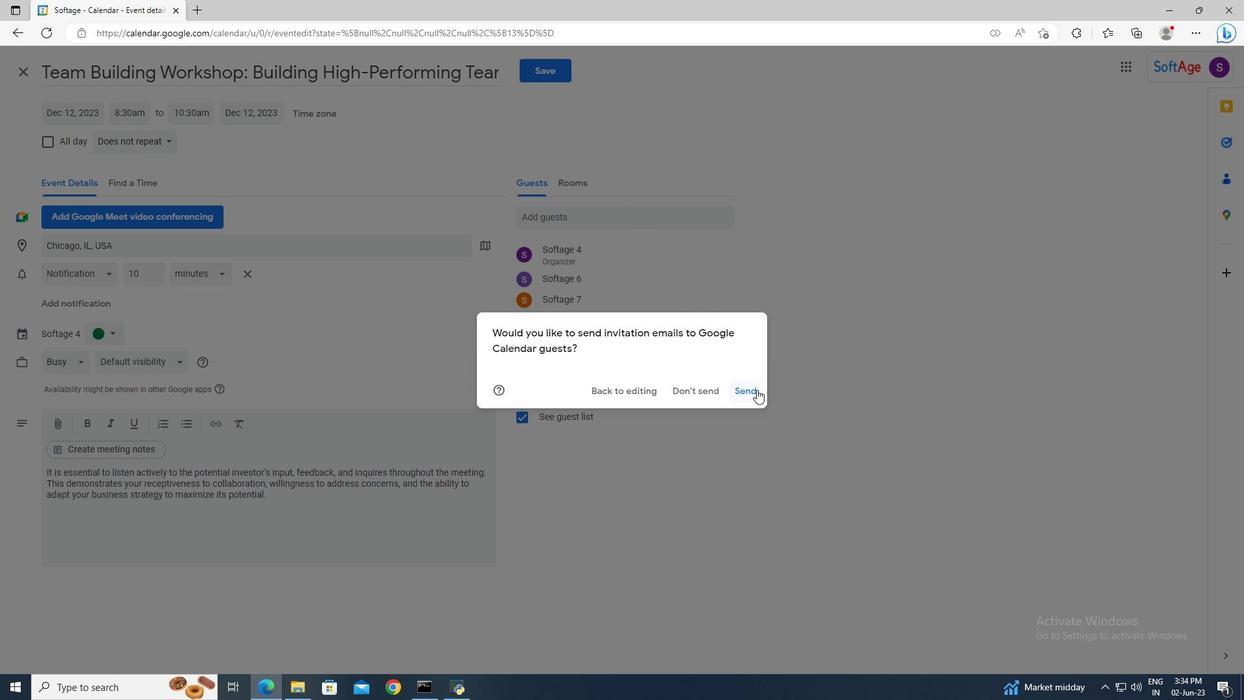 
Action: Mouse pressed left at (759, 393)
Screenshot: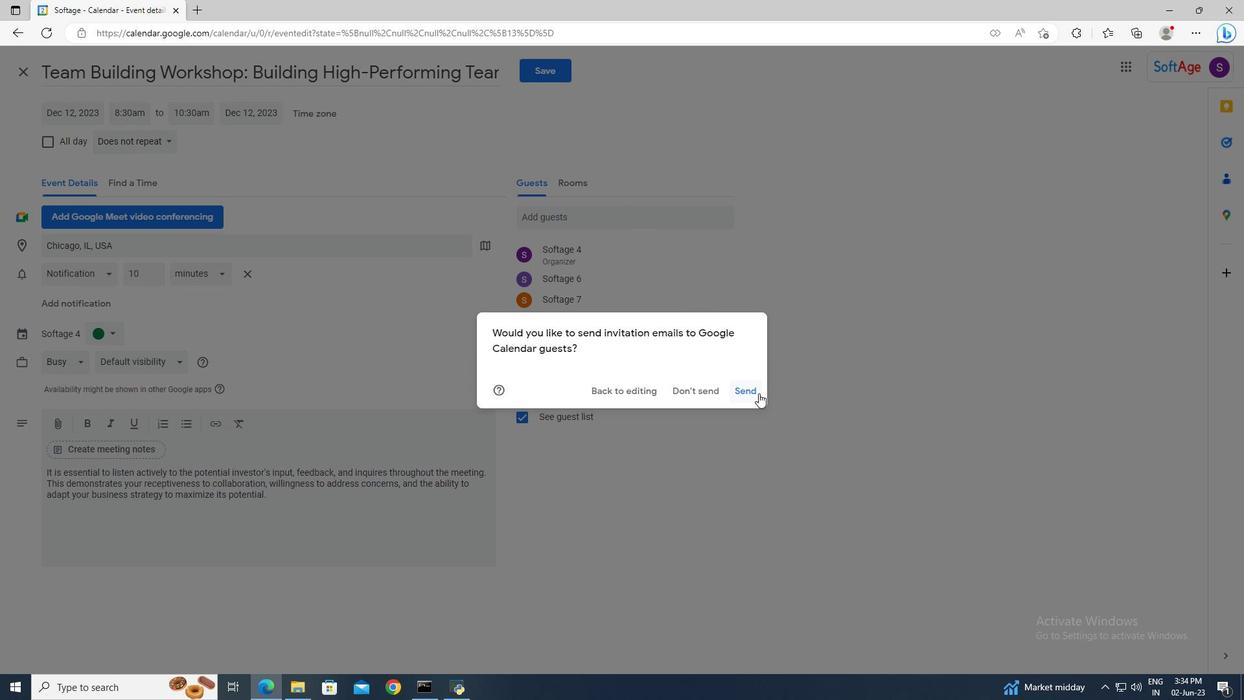 
